 Task: Create a due date automation trigger when advanced on, on the wednesday after a card is due add fields with custom field "Resume" cleared at 11:00 AM.
Action: Mouse moved to (1158, 89)
Screenshot: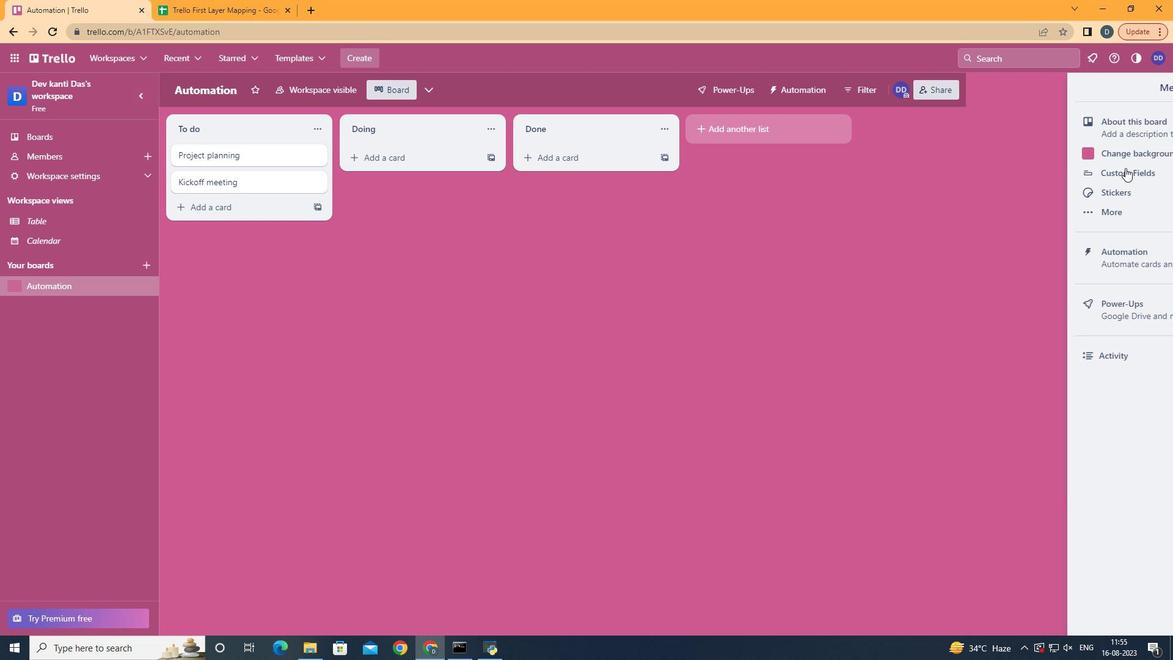 
Action: Mouse pressed left at (1158, 89)
Screenshot: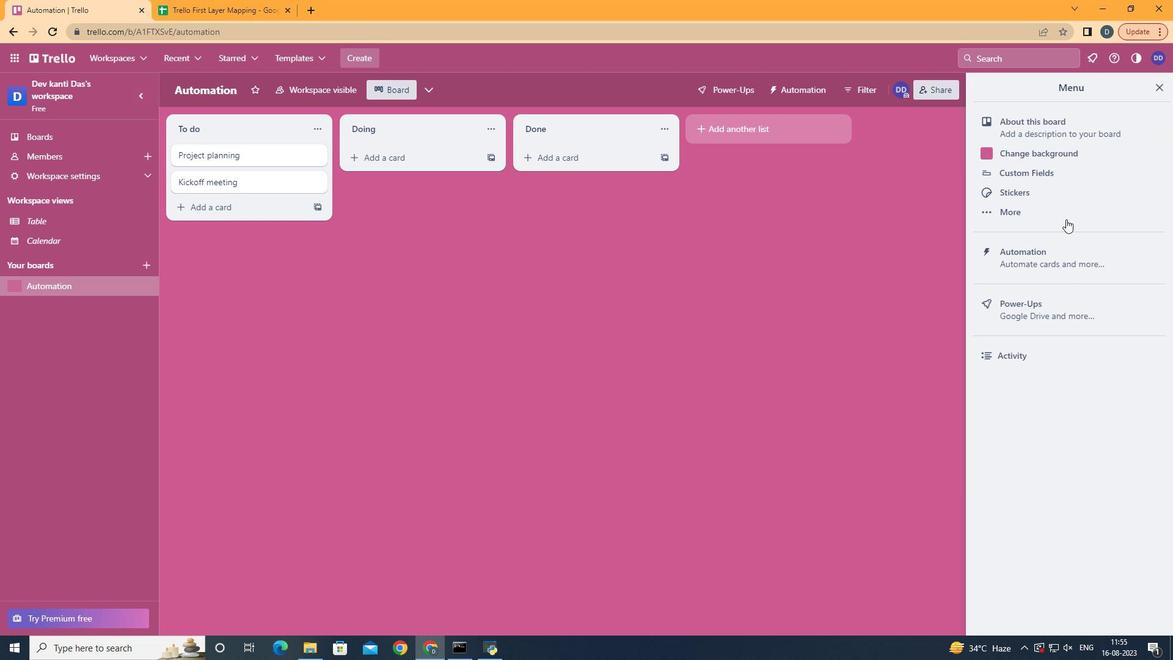 
Action: Mouse moved to (1050, 260)
Screenshot: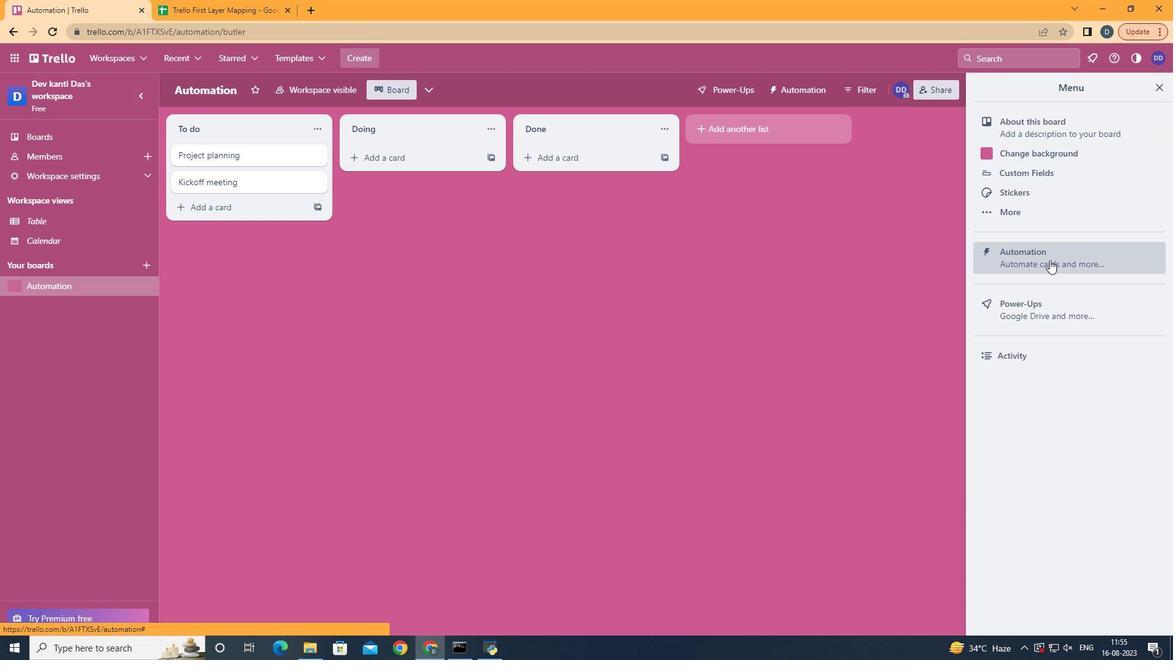 
Action: Mouse pressed left at (1050, 260)
Screenshot: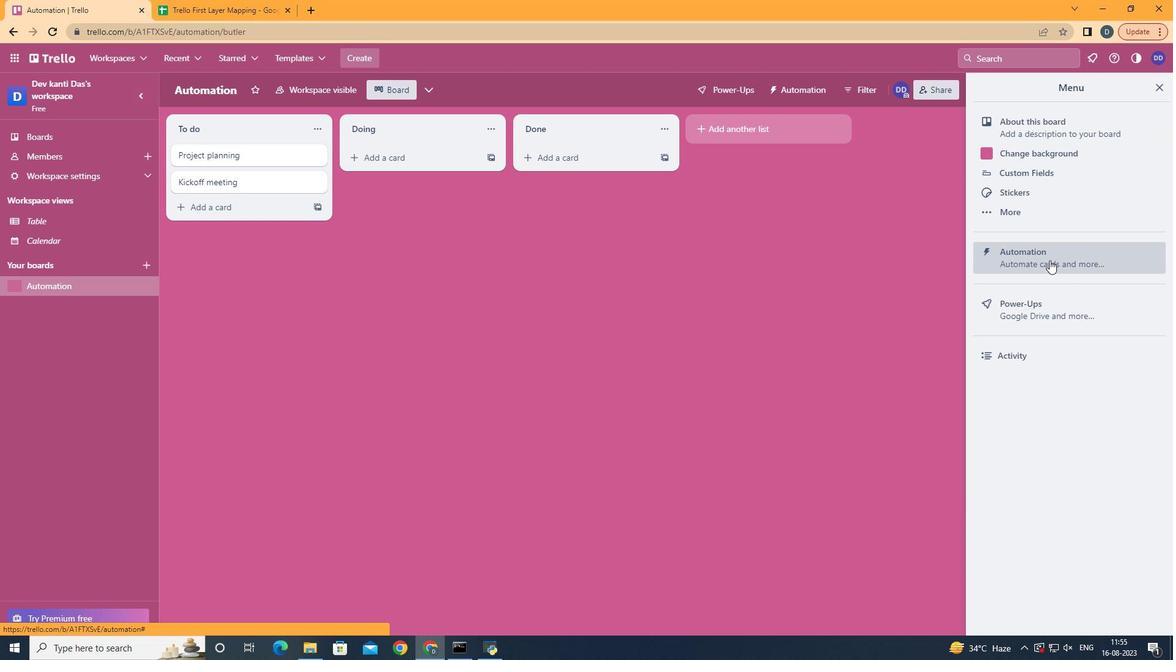 
Action: Mouse moved to (224, 242)
Screenshot: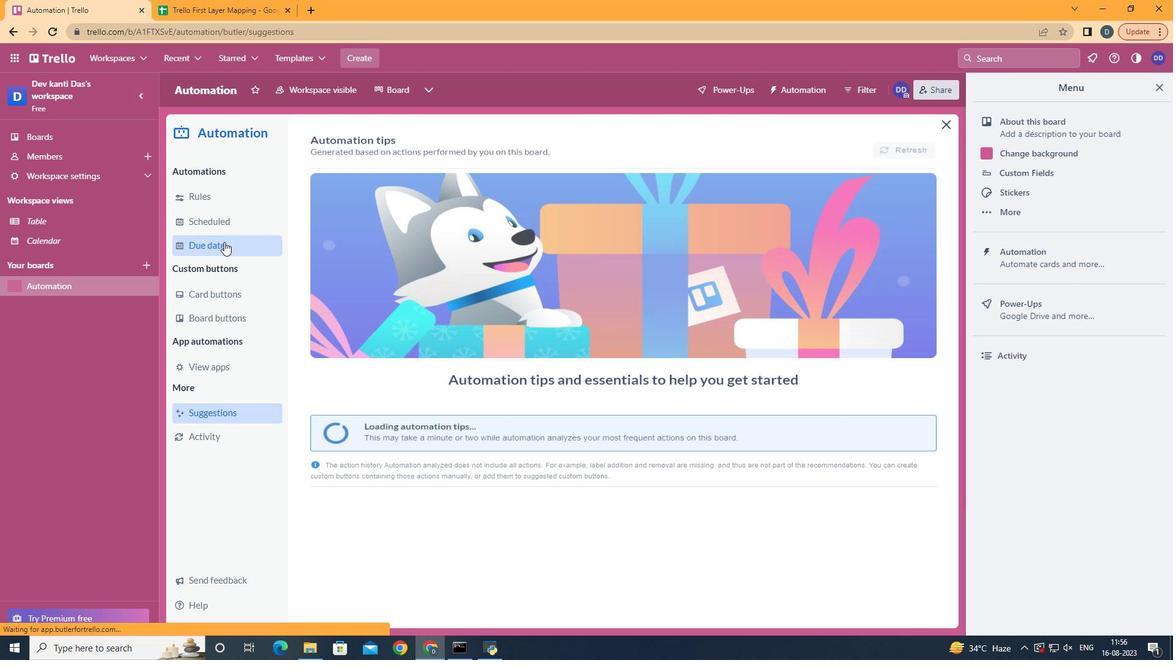 
Action: Mouse pressed left at (224, 242)
Screenshot: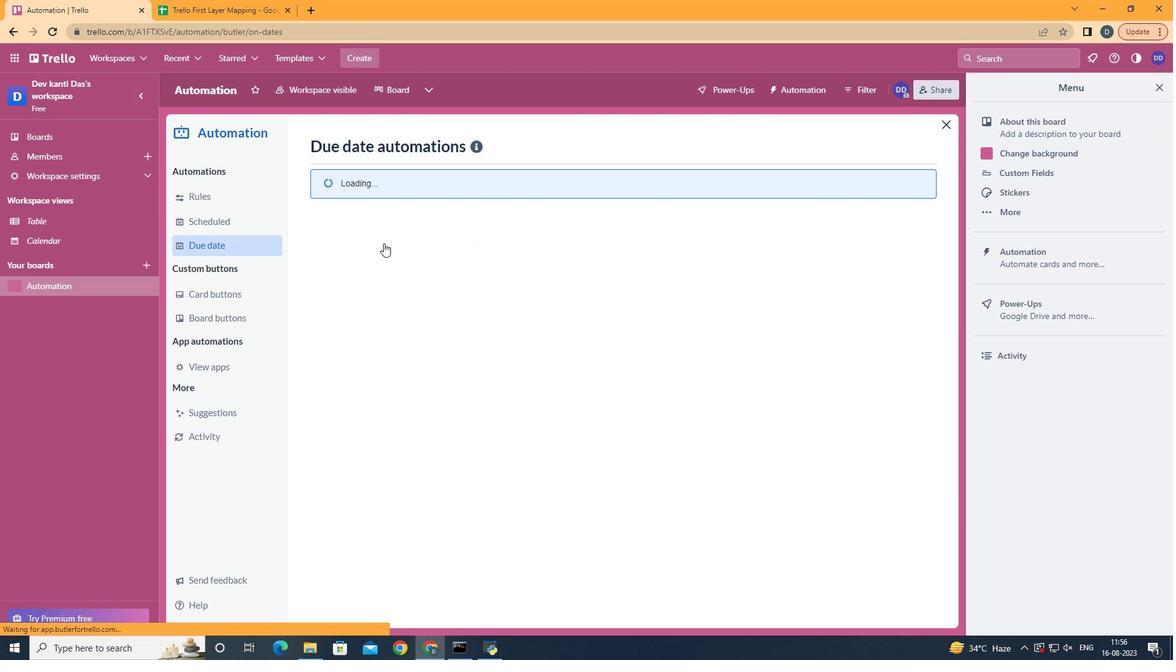 
Action: Mouse moved to (861, 143)
Screenshot: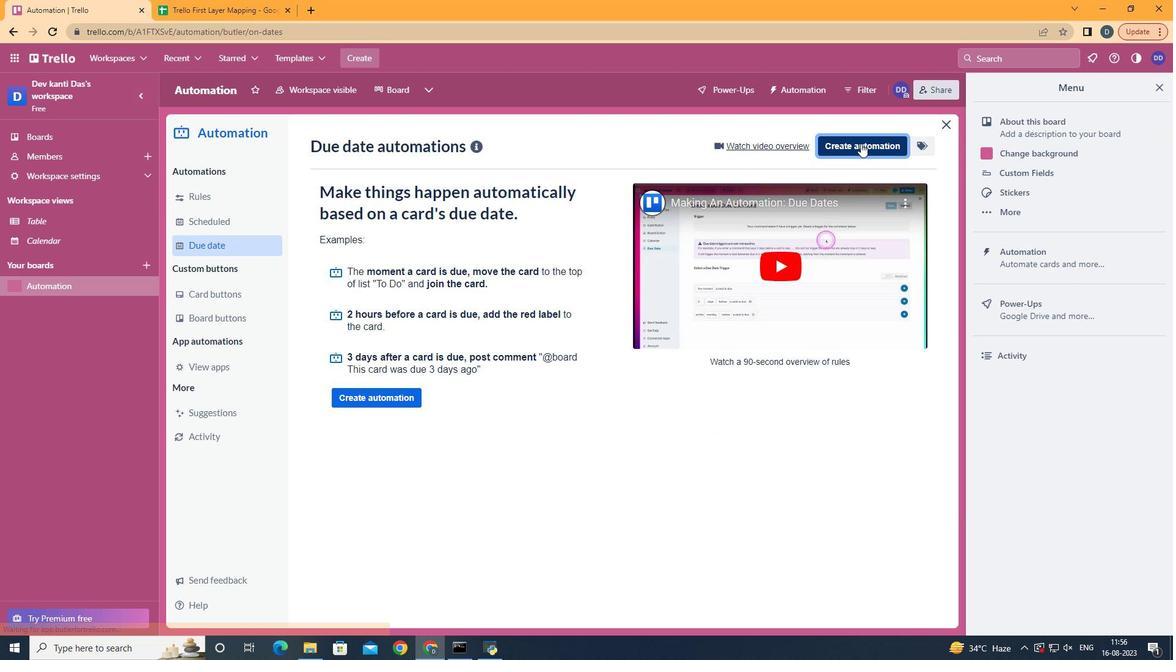 
Action: Mouse pressed left at (861, 143)
Screenshot: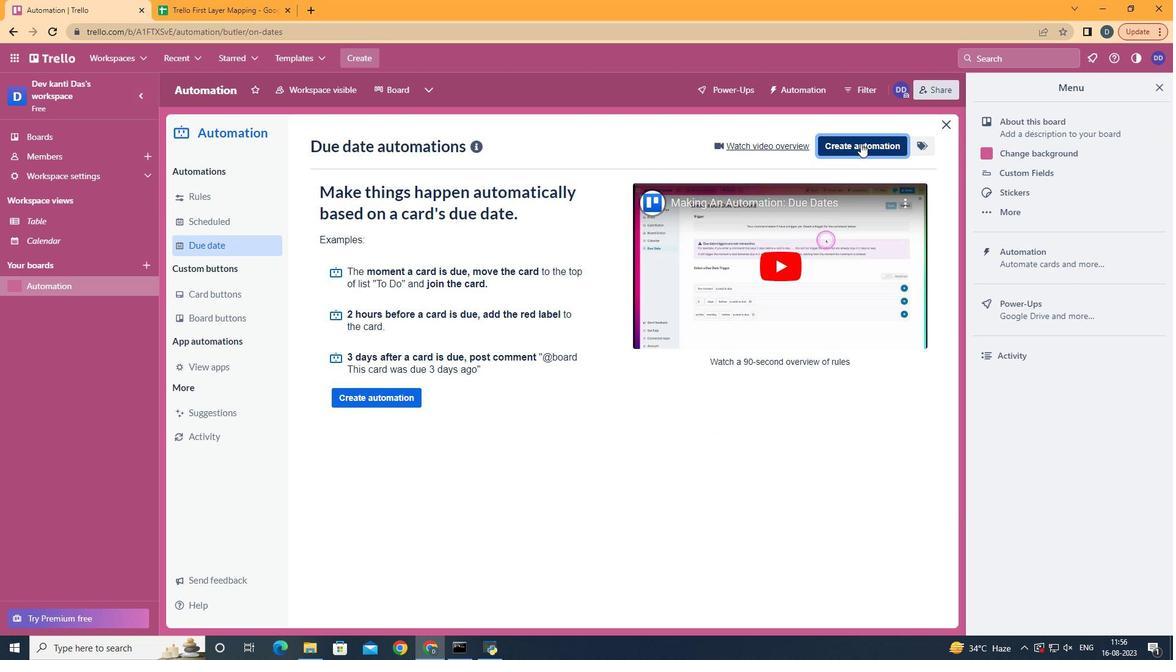 
Action: Mouse moved to (641, 272)
Screenshot: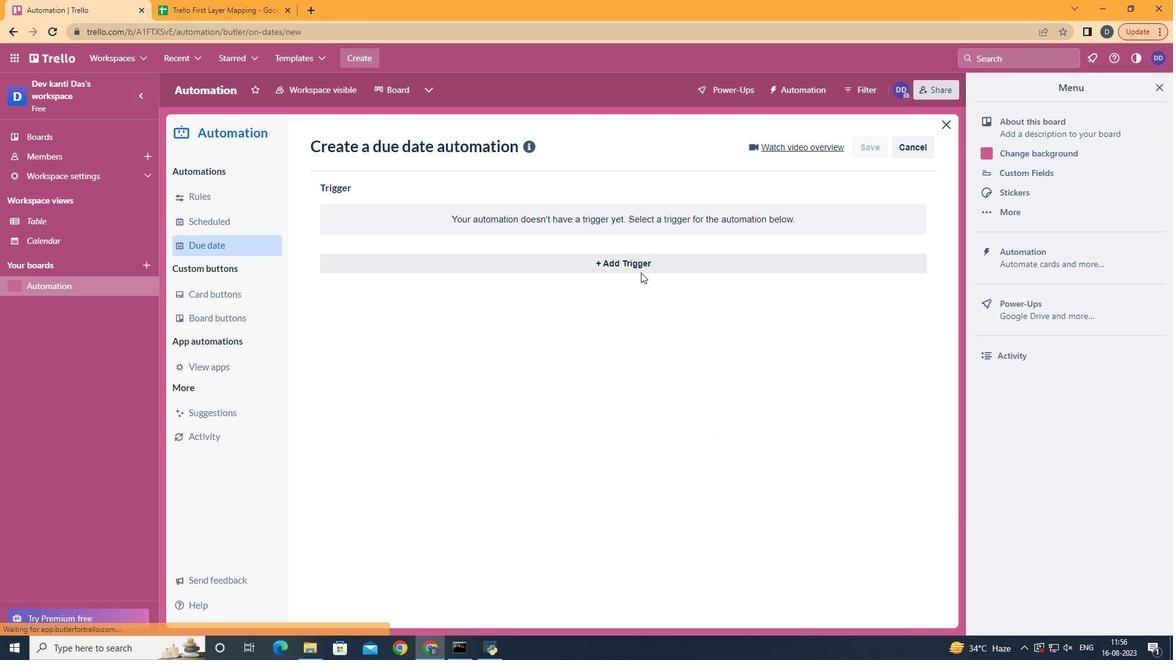 
Action: Mouse pressed left at (641, 272)
Screenshot: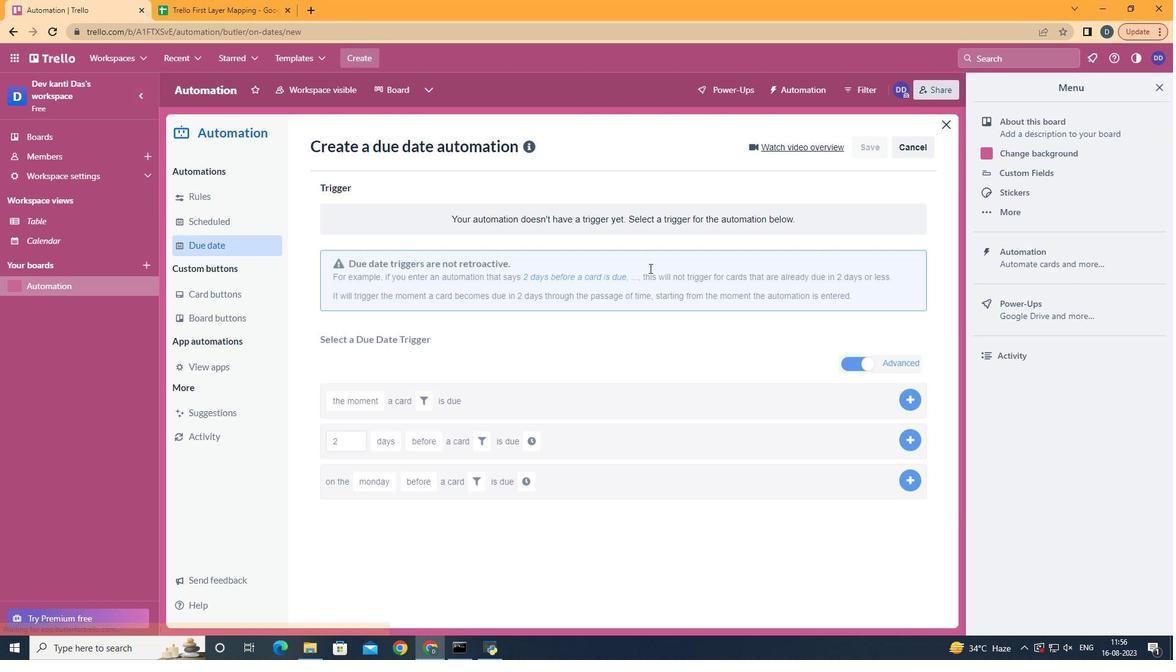 
Action: Mouse moved to (390, 366)
Screenshot: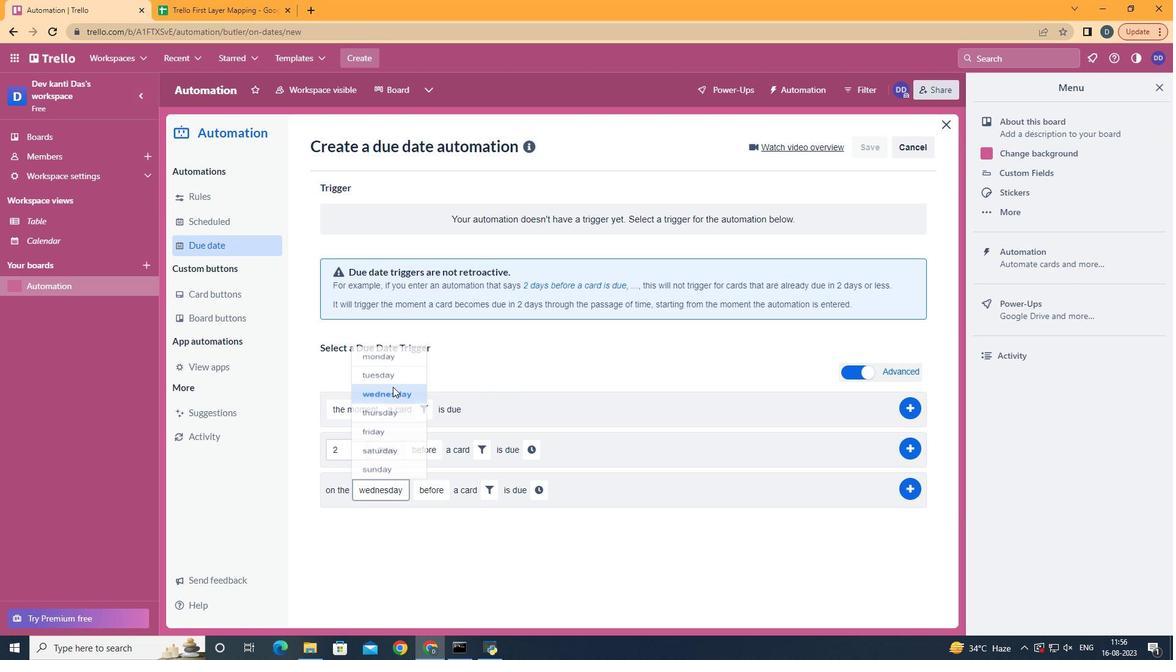 
Action: Mouse pressed left at (390, 366)
Screenshot: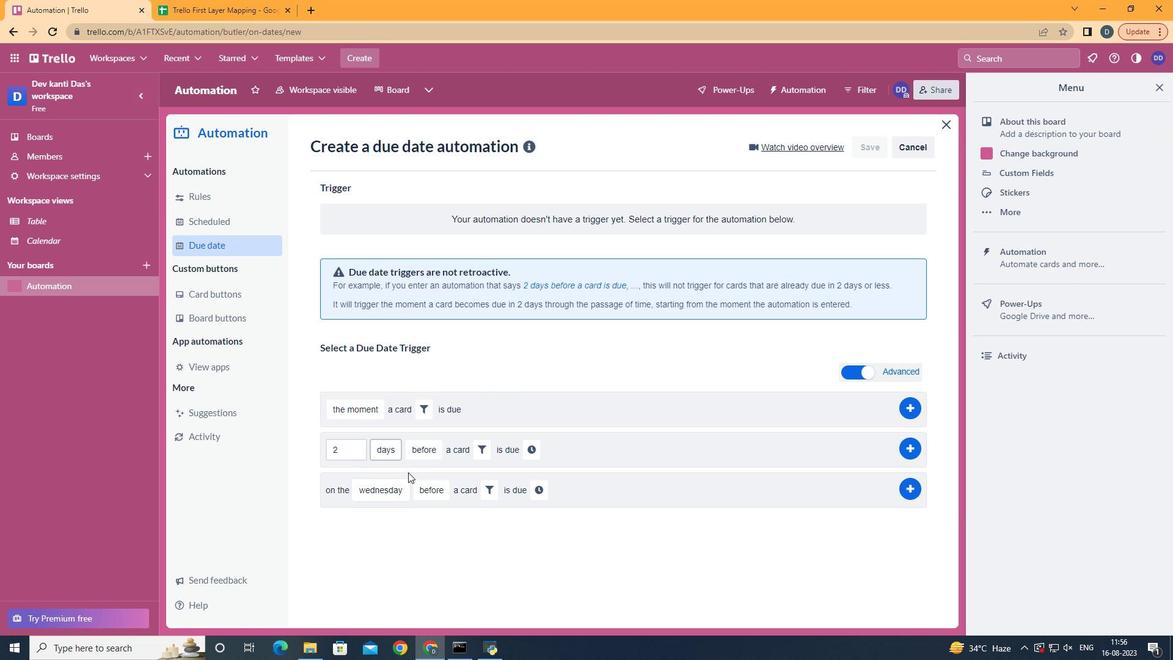 
Action: Mouse moved to (434, 536)
Screenshot: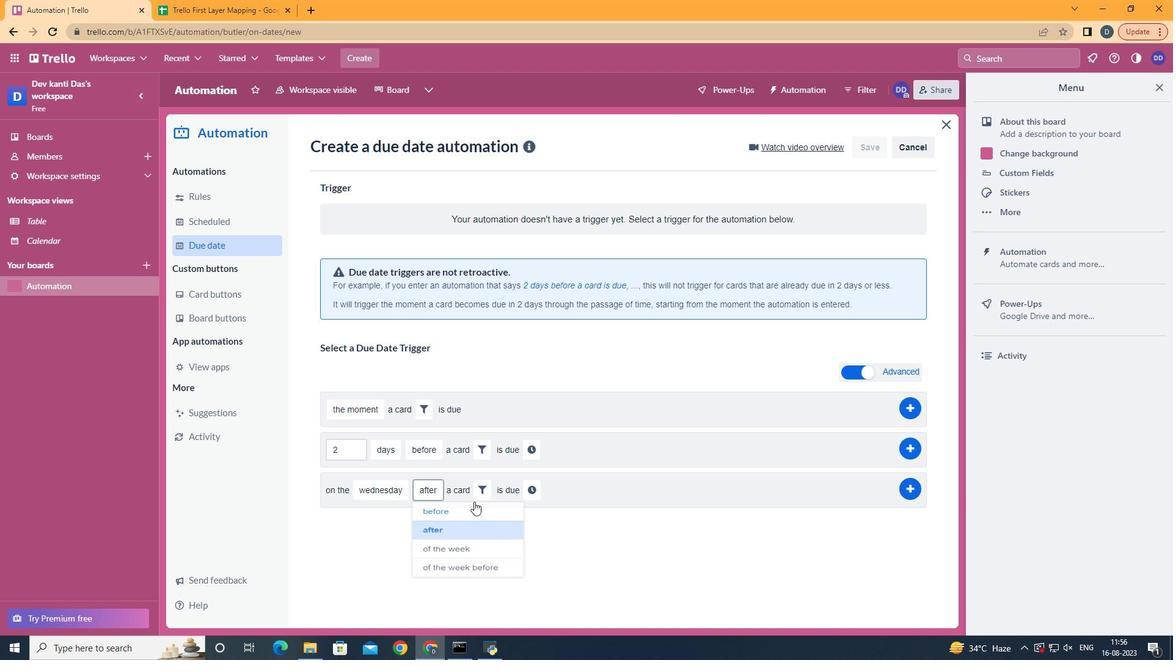 
Action: Mouse pressed left at (434, 536)
Screenshot: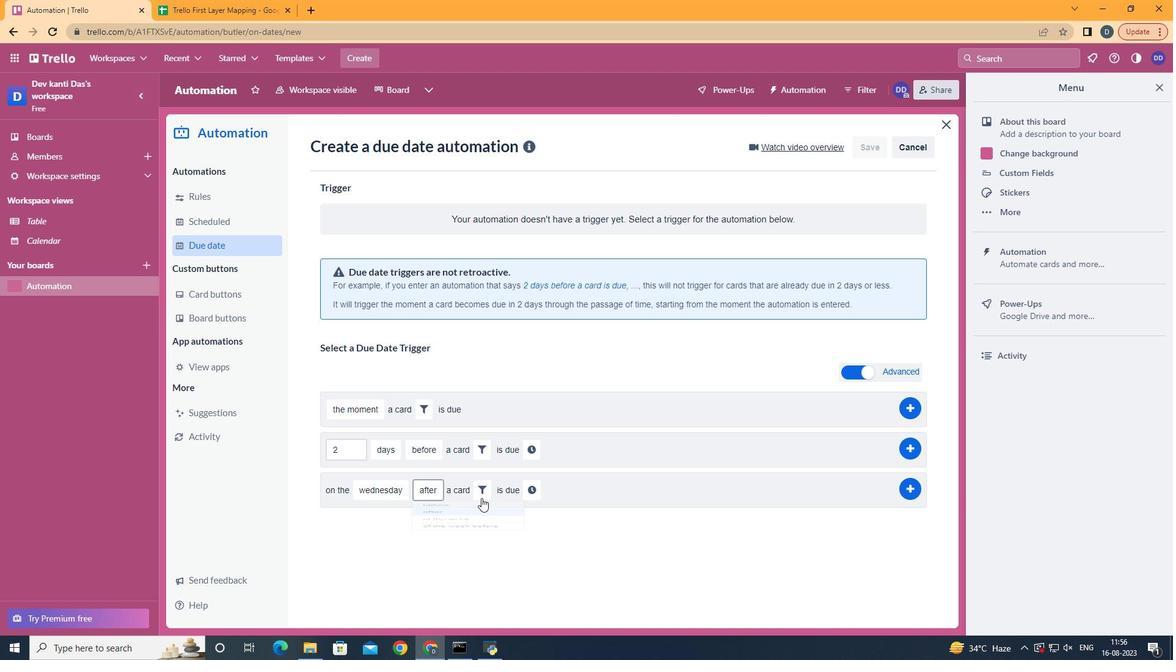 
Action: Mouse moved to (484, 495)
Screenshot: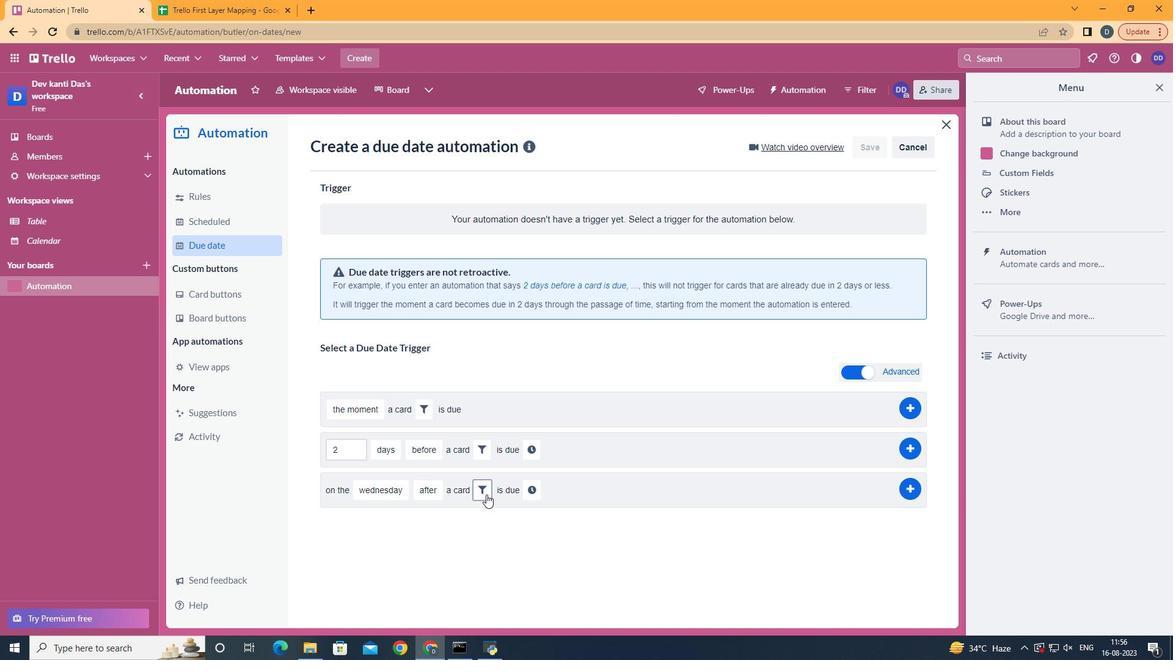 
Action: Mouse pressed left at (484, 495)
Screenshot: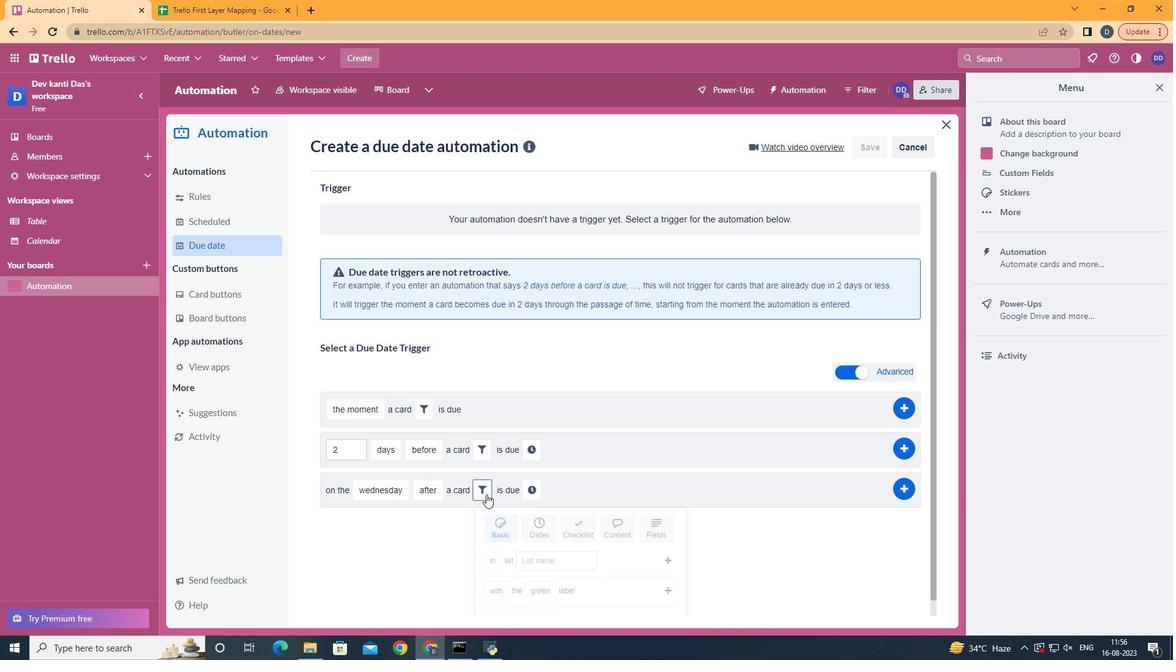
Action: Mouse moved to (680, 536)
Screenshot: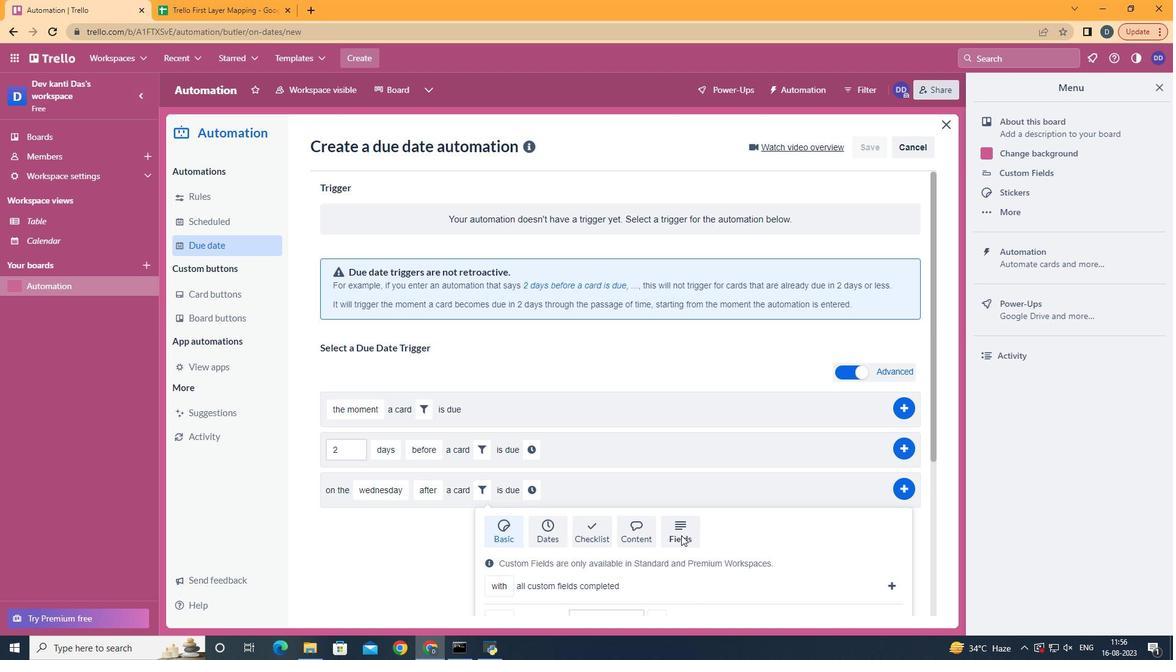 
Action: Mouse pressed left at (680, 536)
Screenshot: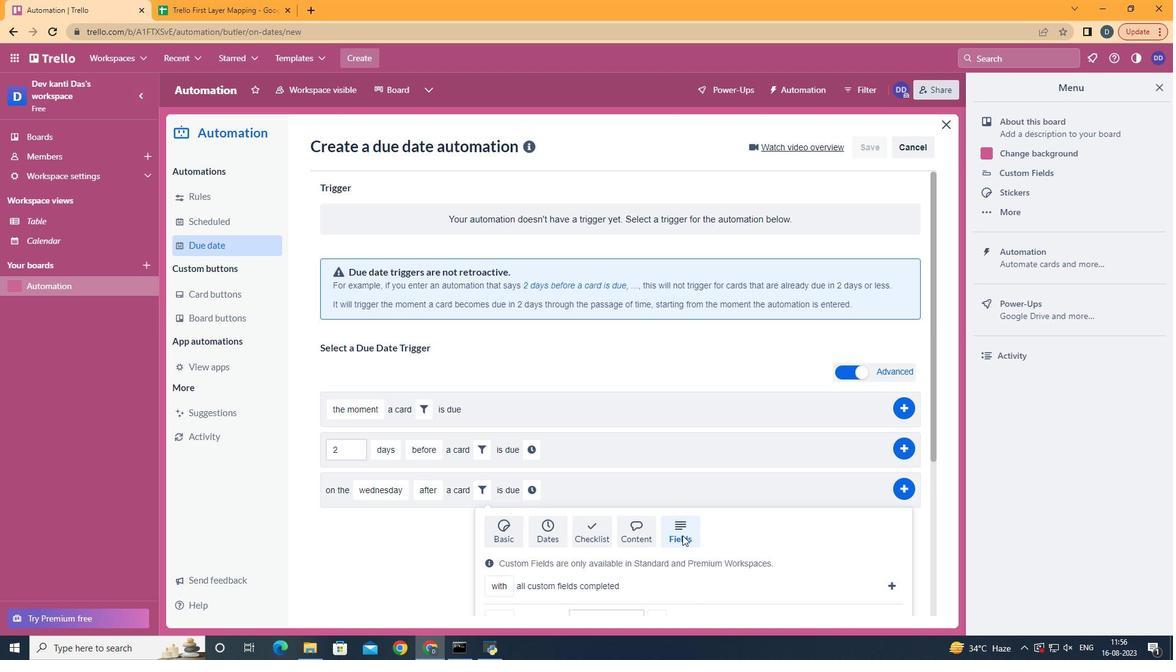 
Action: Mouse moved to (682, 535)
Screenshot: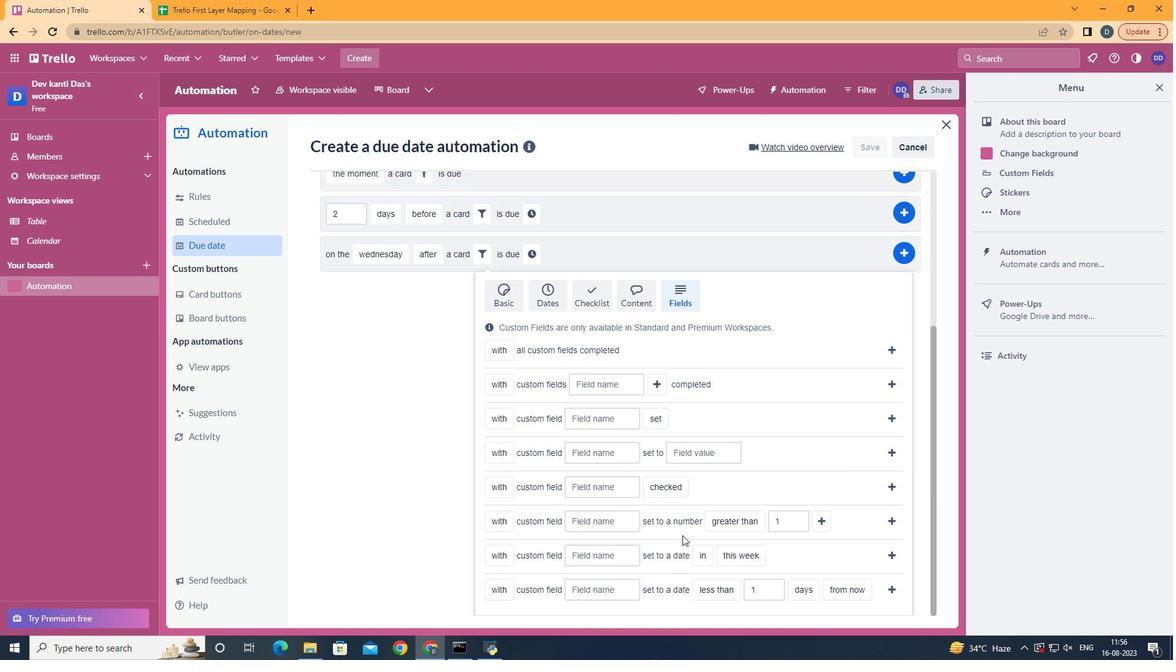
Action: Mouse scrolled (682, 534) with delta (0, 0)
Screenshot: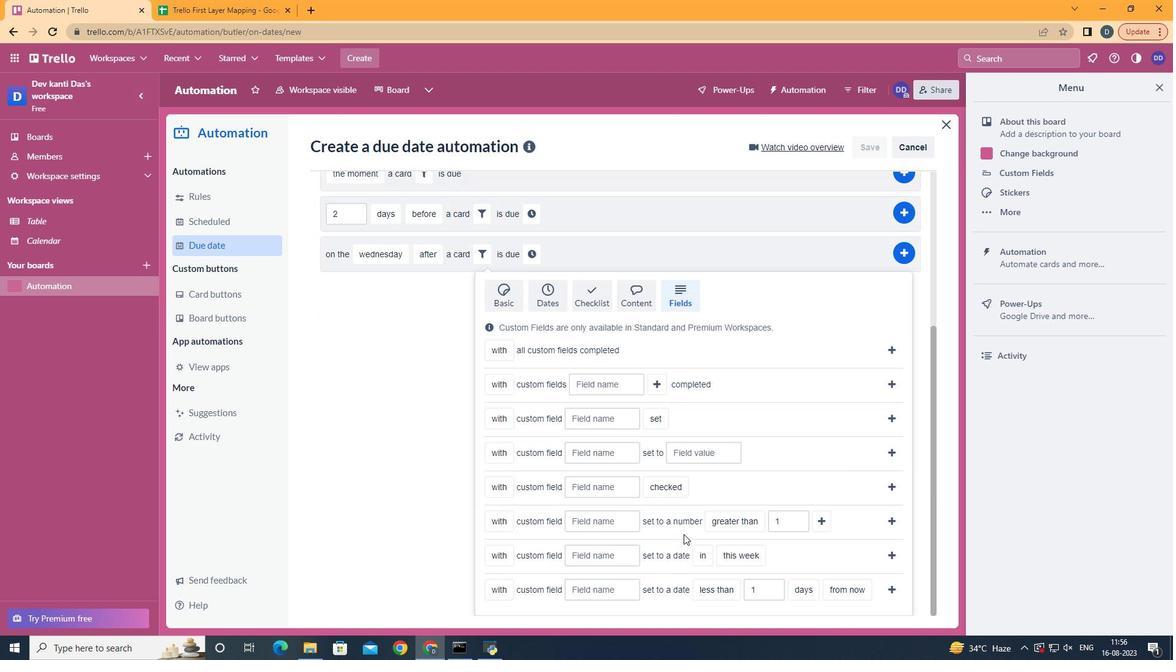 
Action: Mouse scrolled (682, 534) with delta (0, 0)
Screenshot: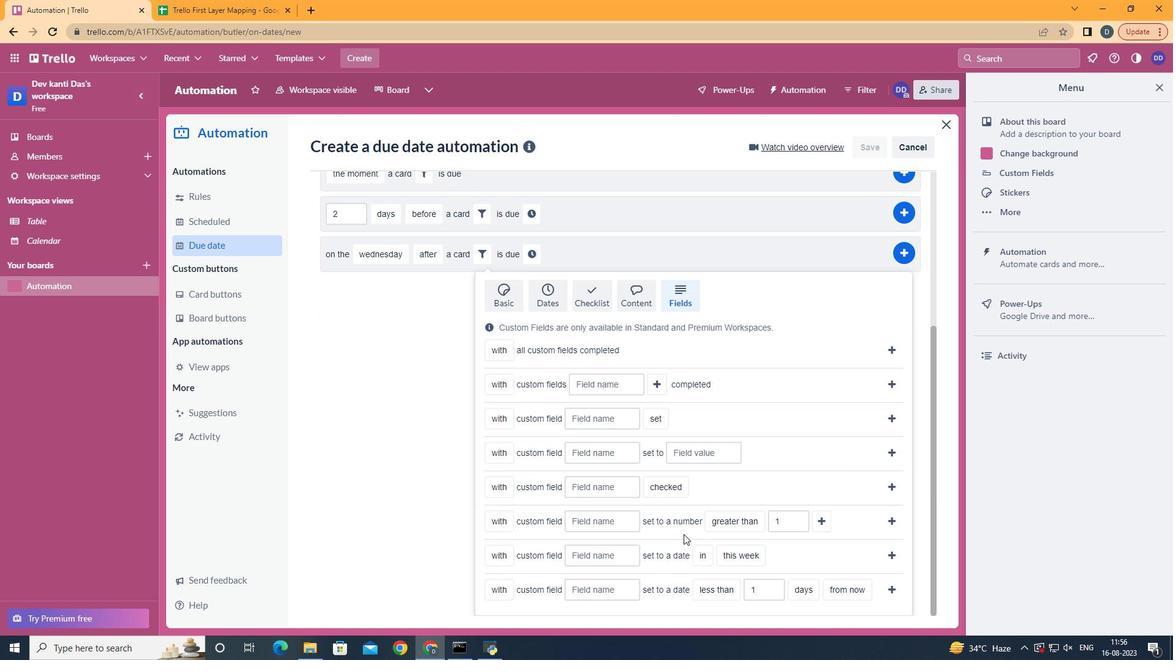 
Action: Mouse scrolled (682, 534) with delta (0, -1)
Screenshot: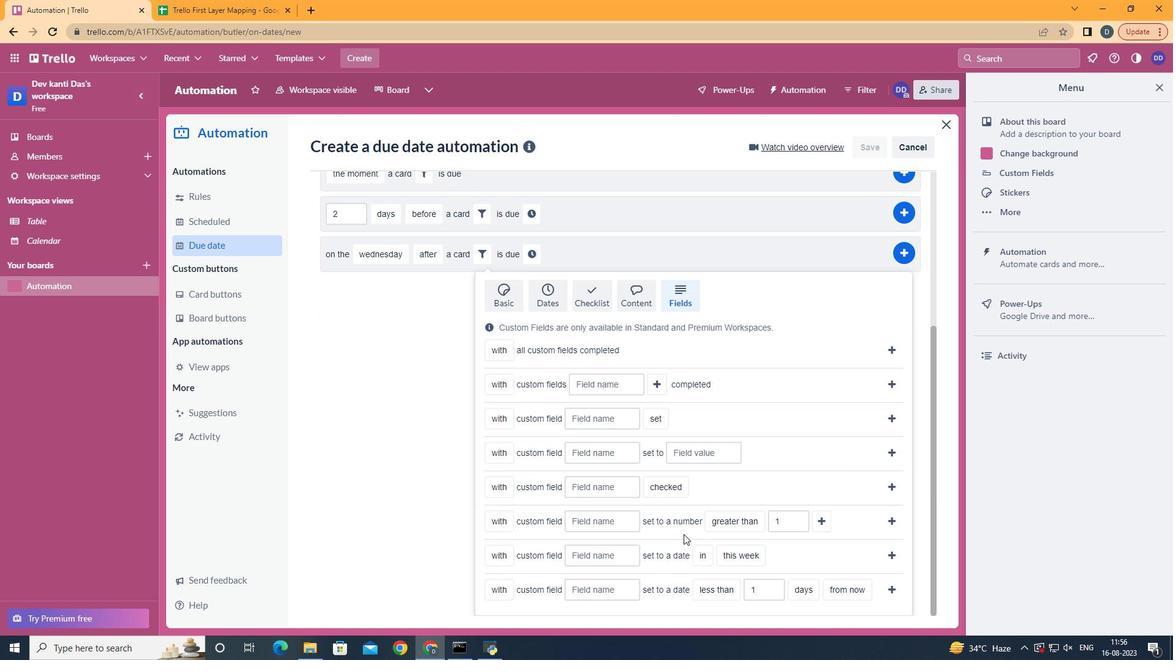 
Action: Mouse scrolled (682, 534) with delta (0, 0)
Screenshot: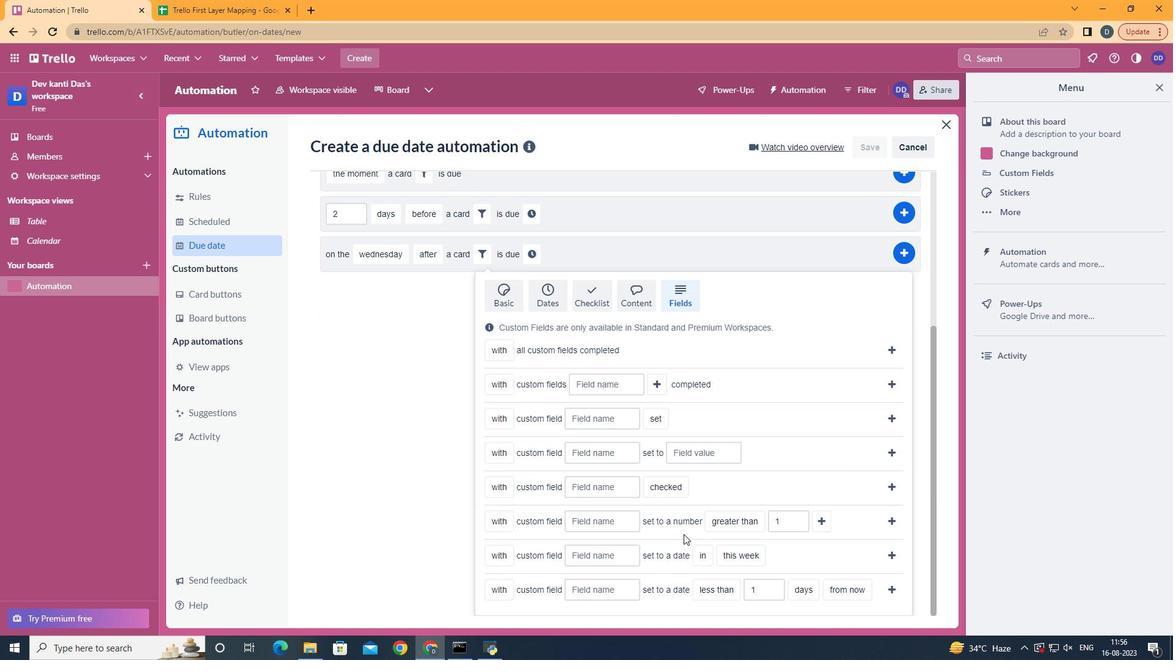 
Action: Mouse scrolled (682, 534) with delta (0, 0)
Screenshot: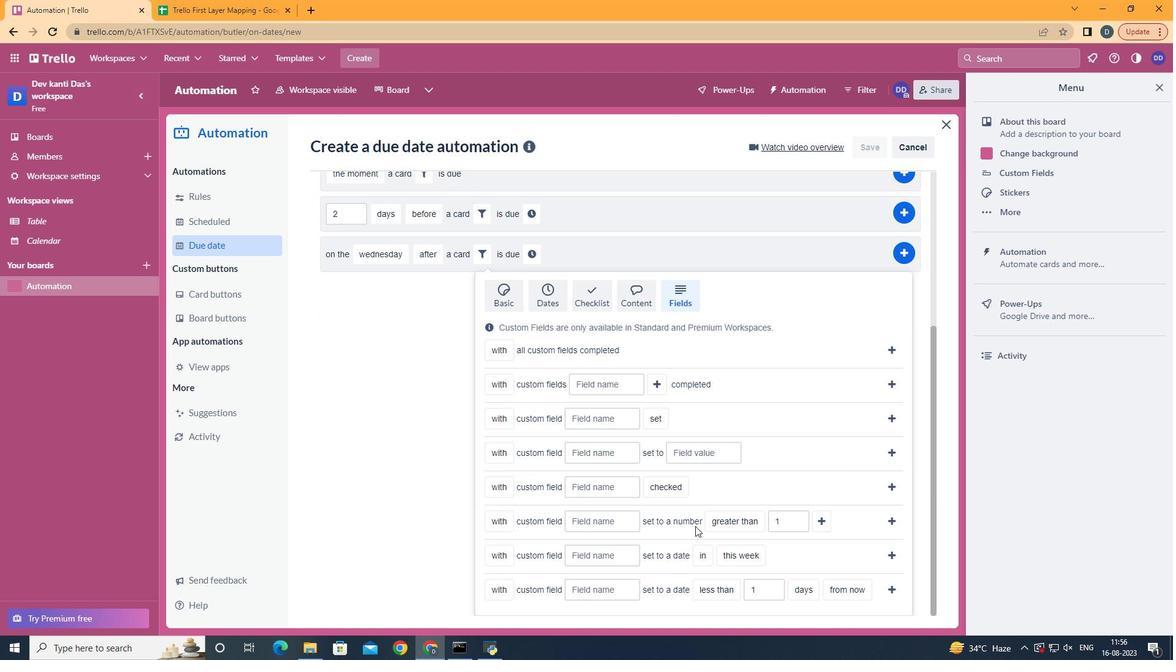 
Action: Mouse moved to (581, 420)
Screenshot: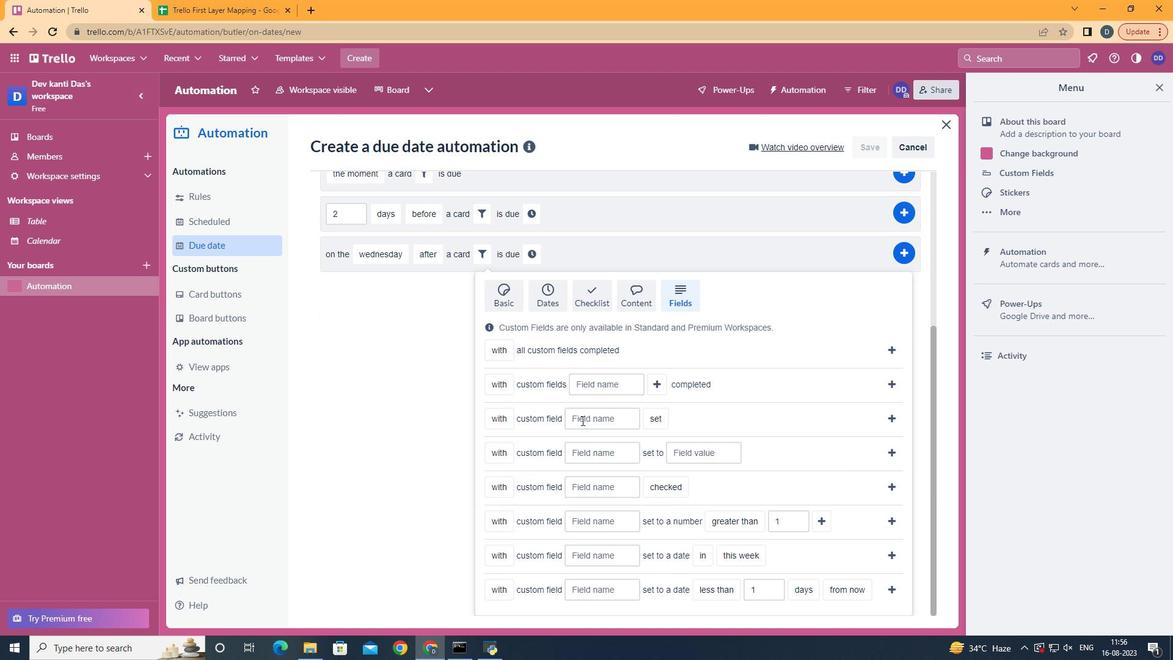 
Action: Mouse pressed left at (581, 420)
Screenshot: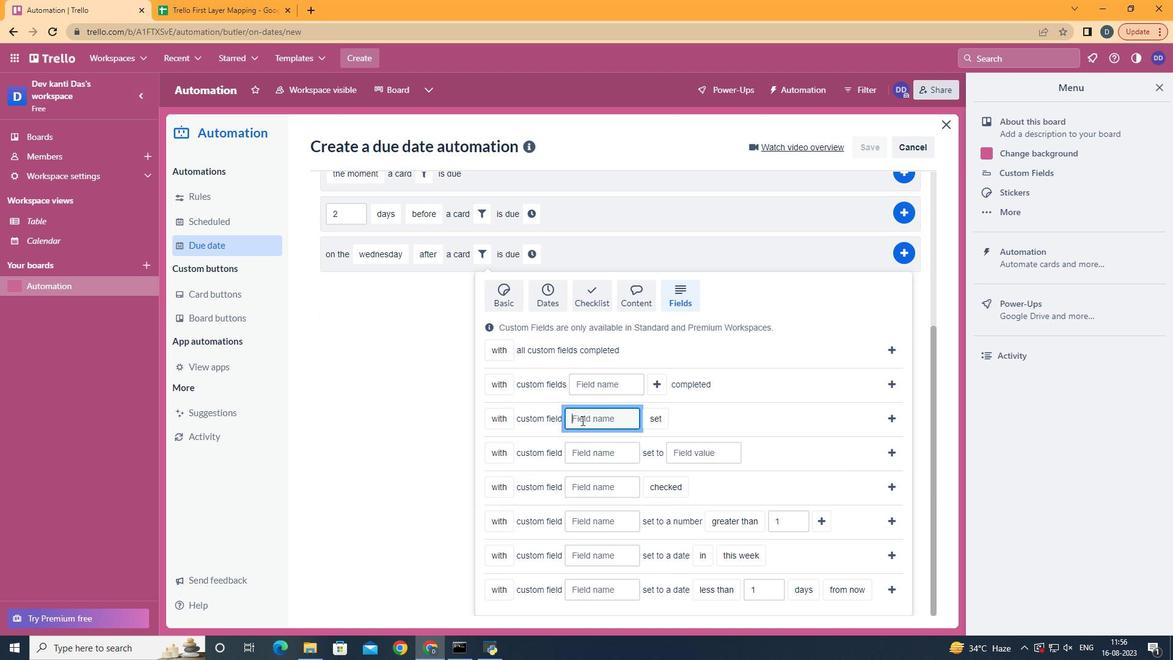 
Action: Key pressed <Key.shift>Resume
Screenshot: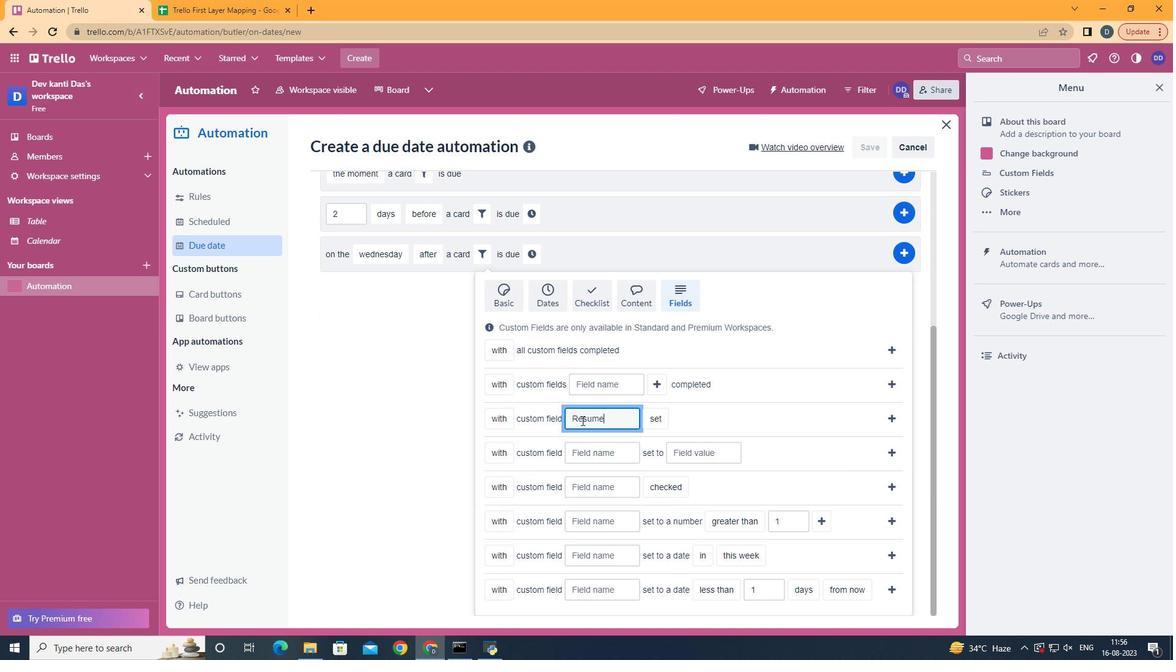 
Action: Mouse moved to (663, 467)
Screenshot: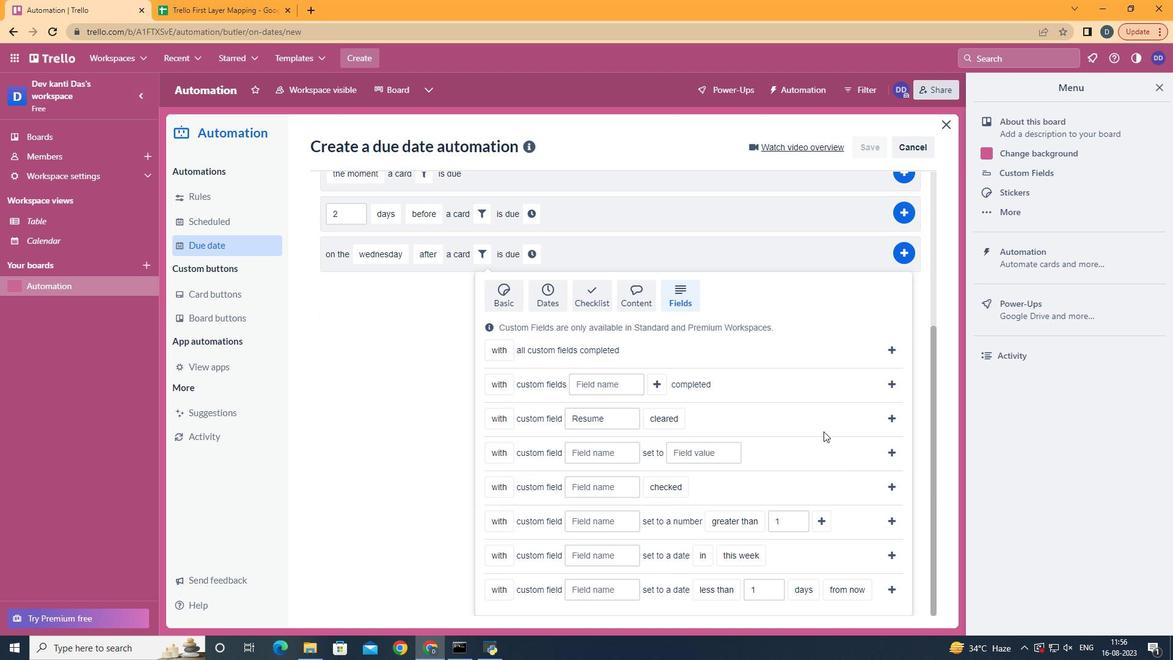 
Action: Mouse pressed left at (663, 466)
Screenshot: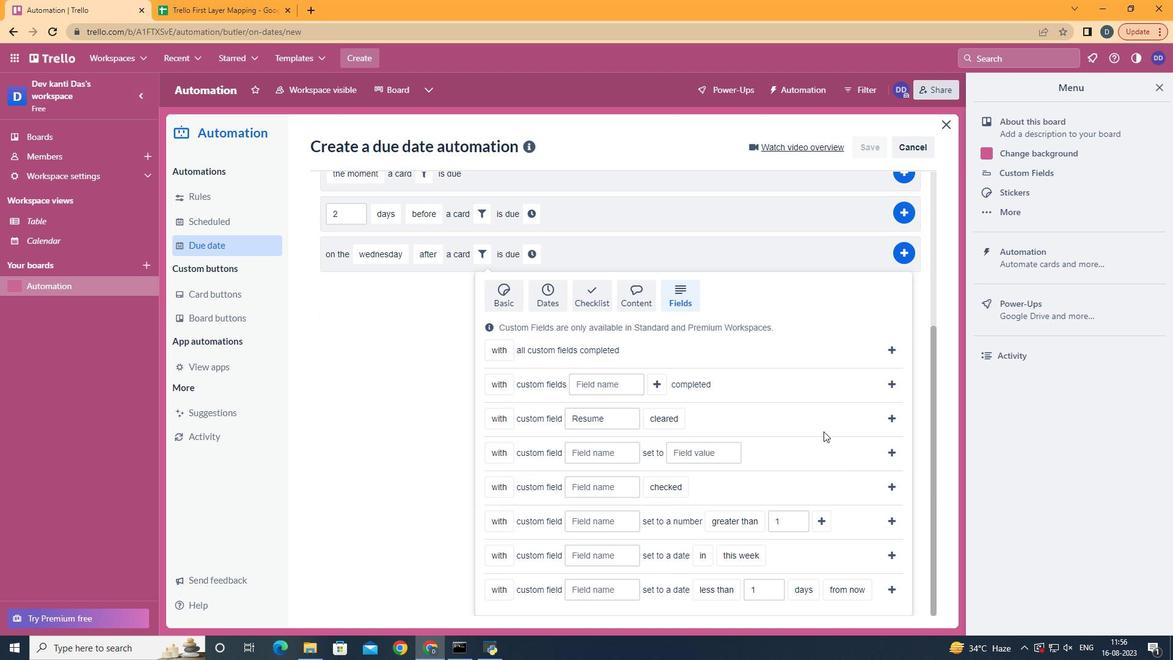 
Action: Mouse moved to (901, 415)
Screenshot: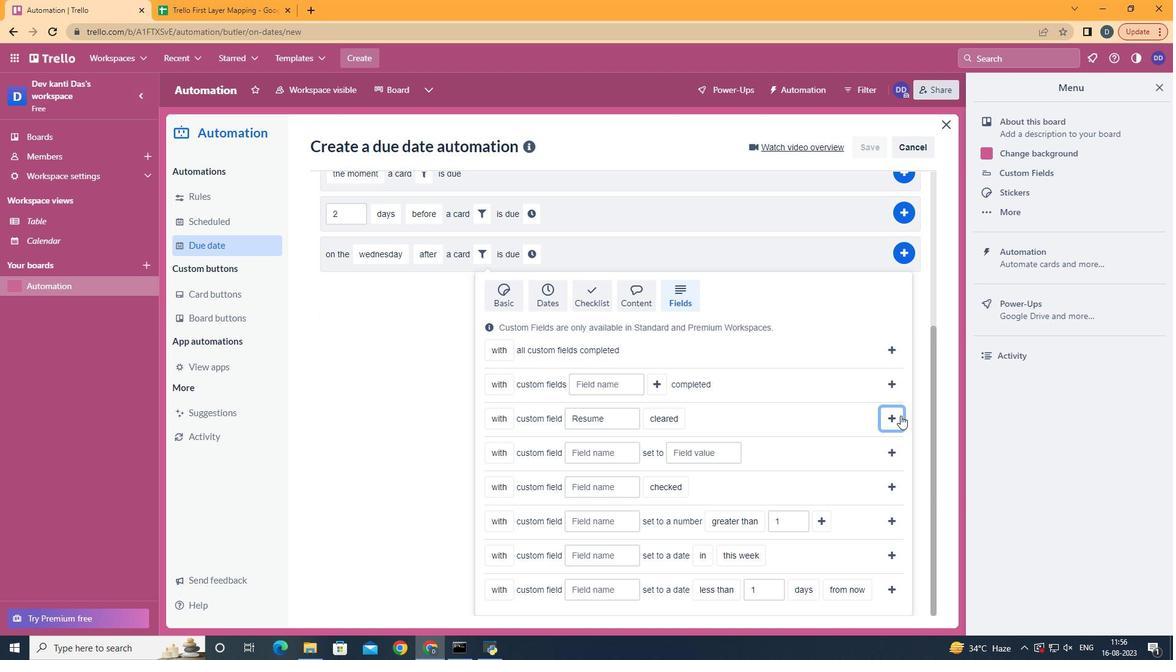 
Action: Mouse pressed left at (901, 415)
Screenshot: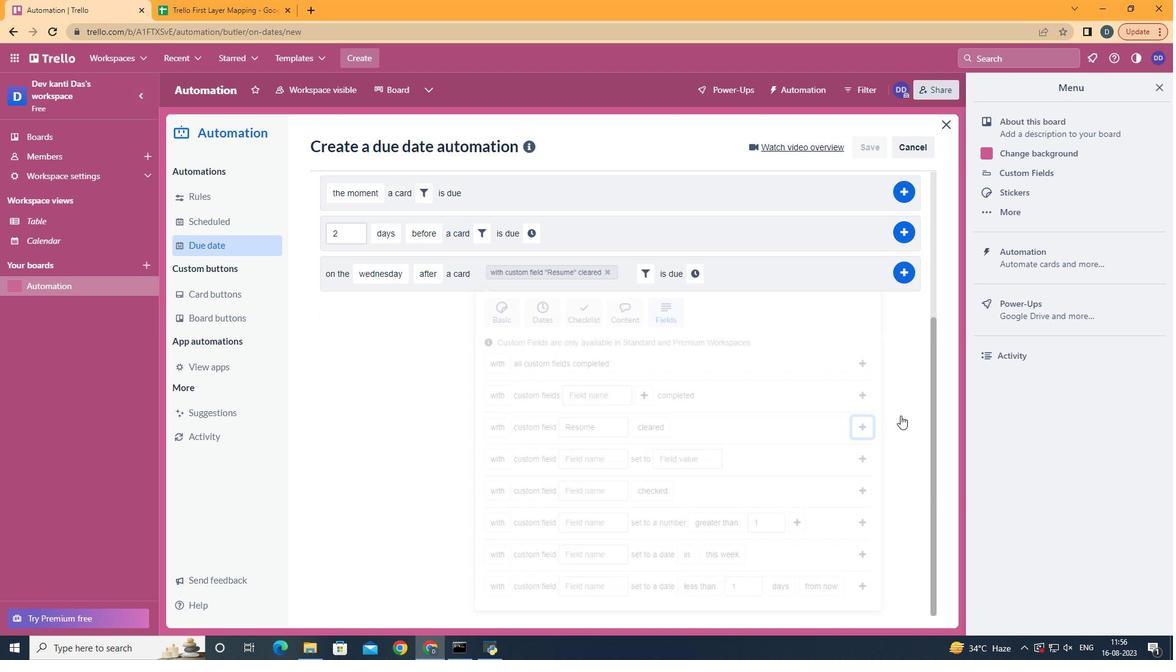 
Action: Mouse moved to (698, 495)
Screenshot: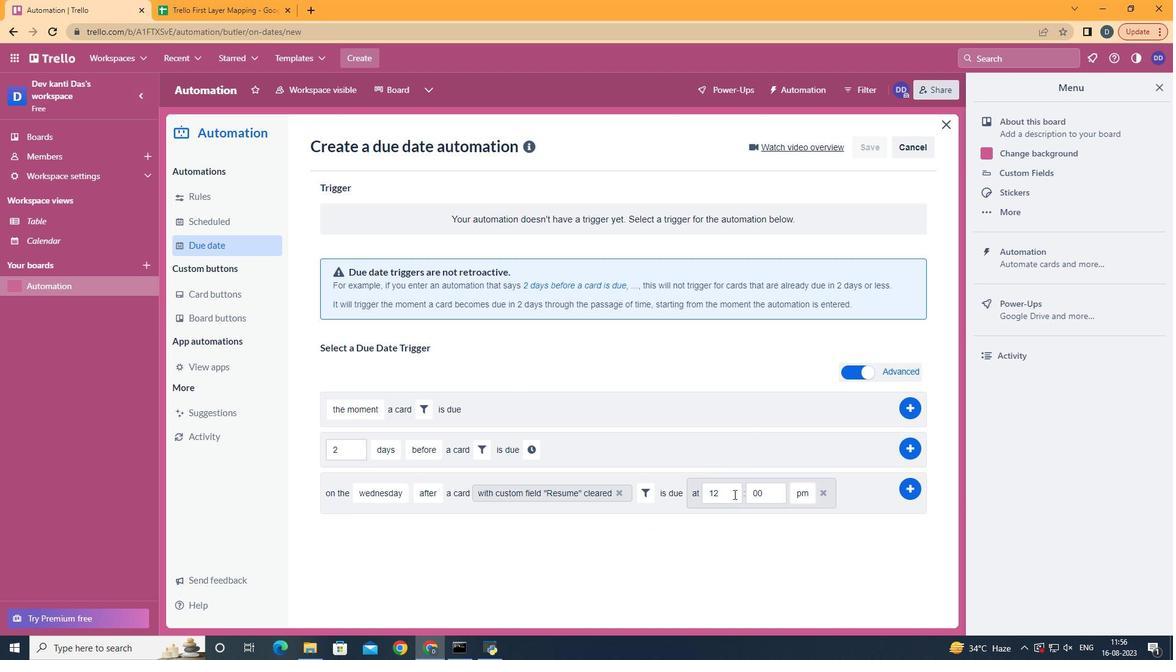 
Action: Mouse pressed left at (698, 495)
Screenshot: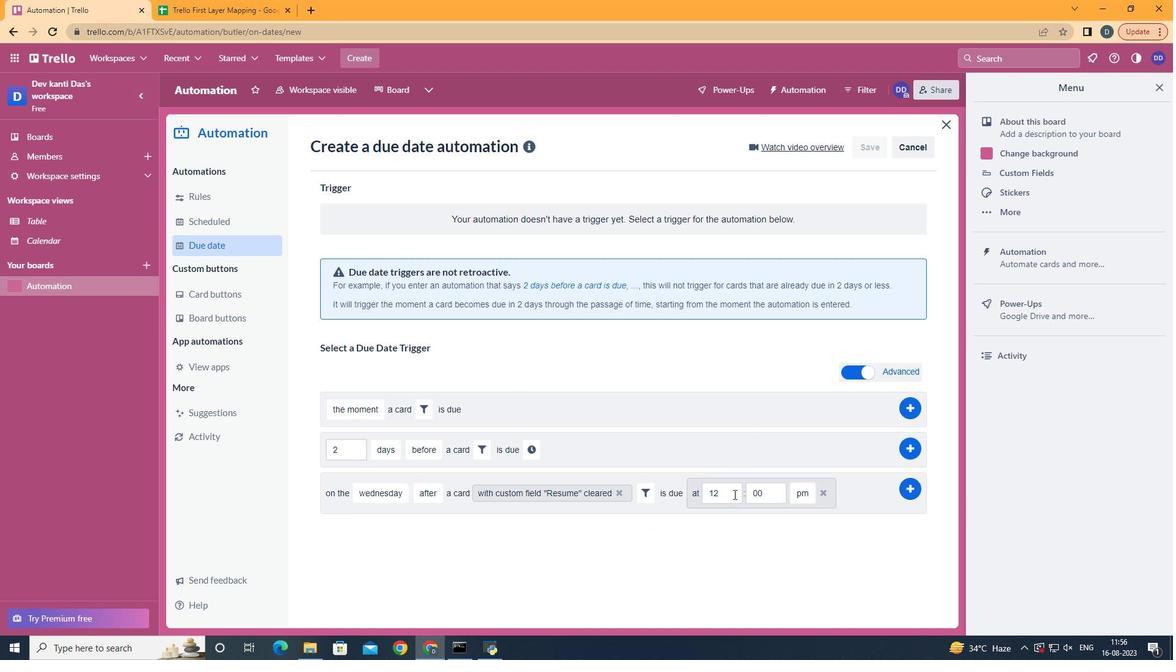 
Action: Mouse moved to (734, 494)
Screenshot: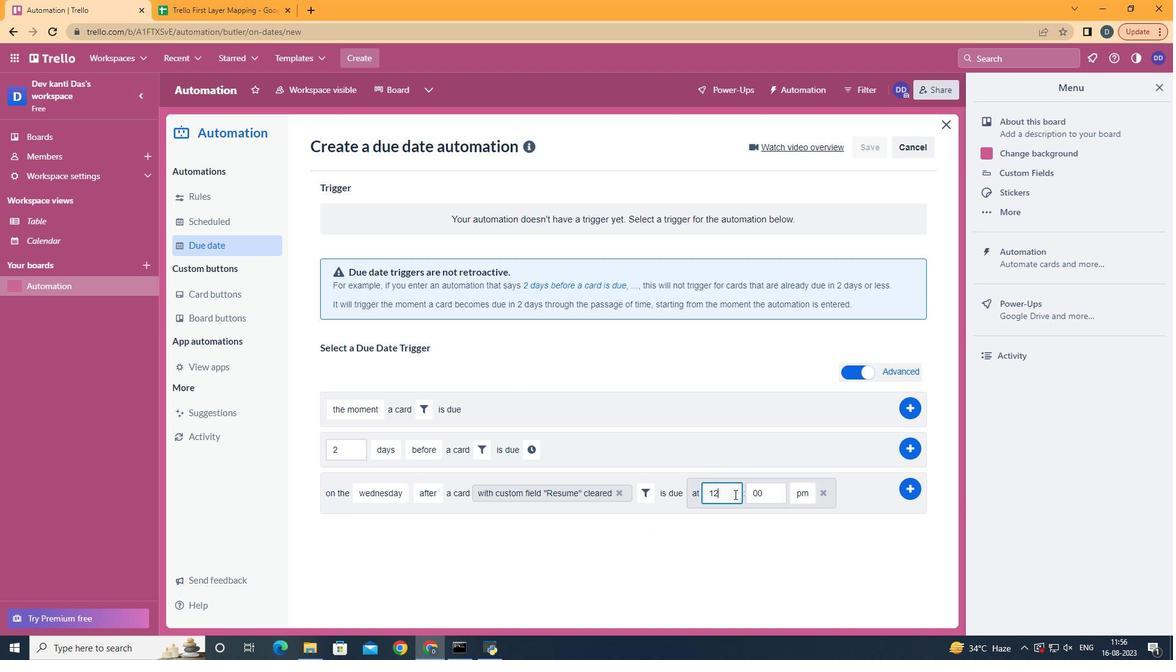 
Action: Mouse pressed left at (734, 494)
Screenshot: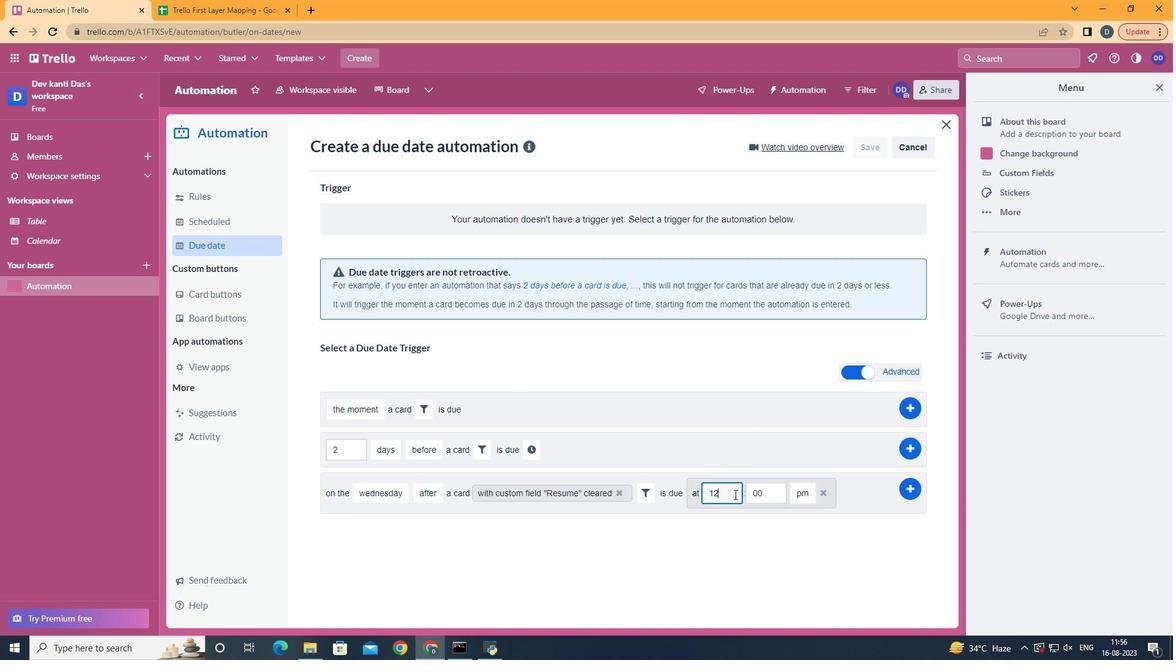 
Action: Mouse moved to (729, 495)
Screenshot: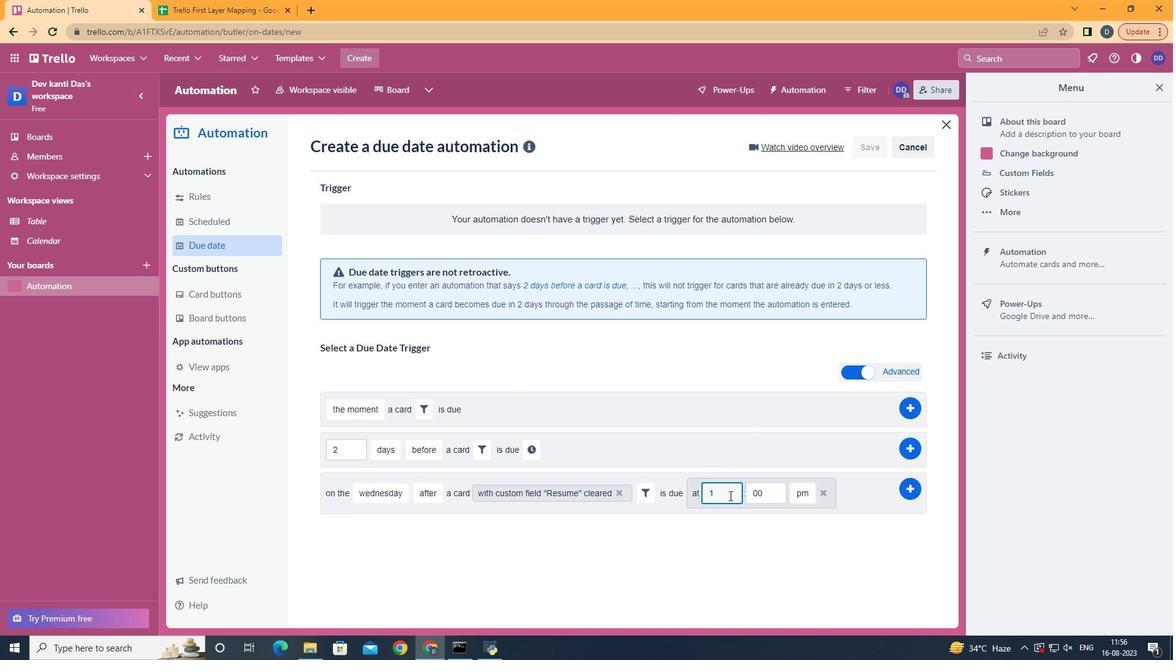 
Action: Key pressed <Key.backspace>1
Screenshot: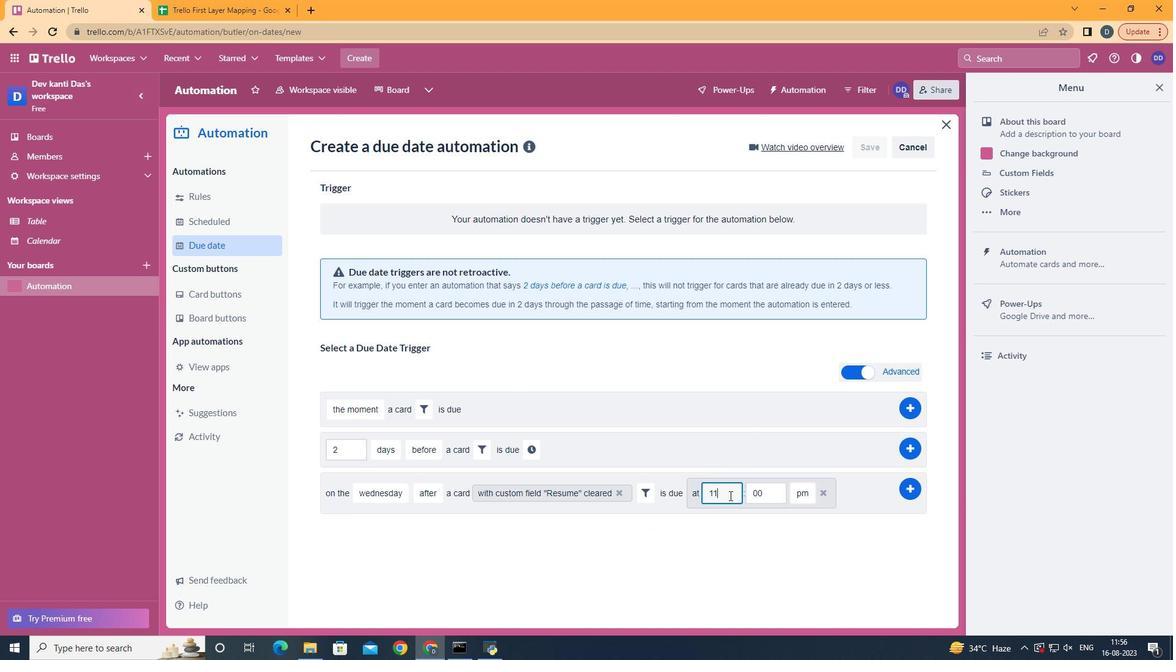 
Action: Mouse moved to (813, 518)
Screenshot: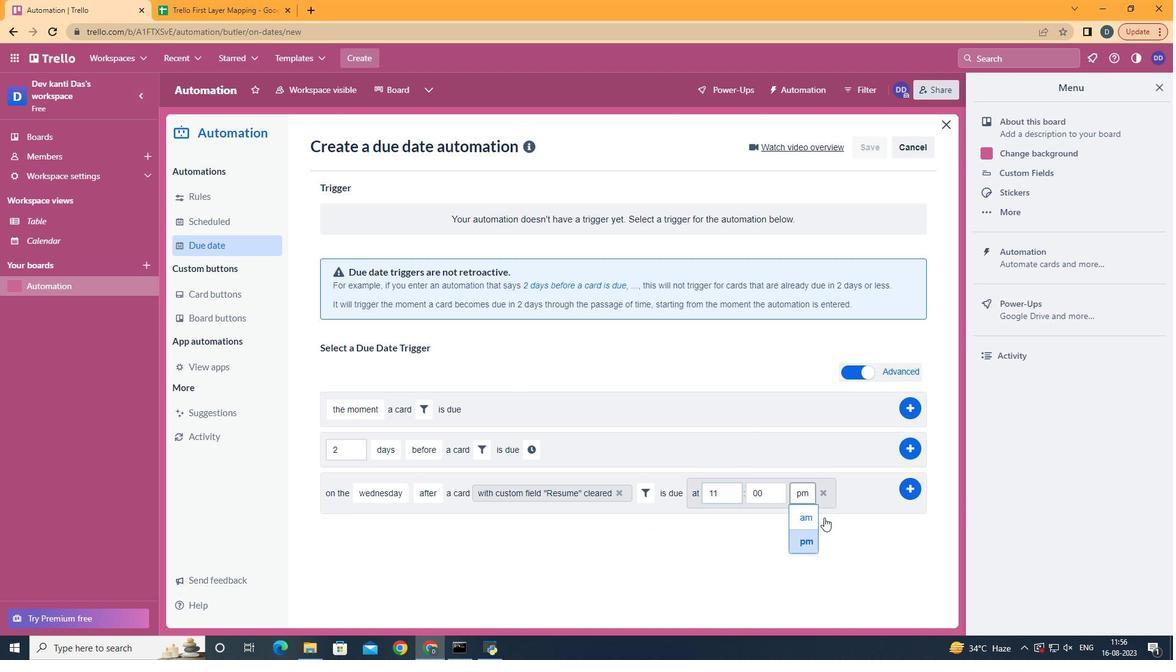 
Action: Mouse pressed left at (813, 518)
Screenshot: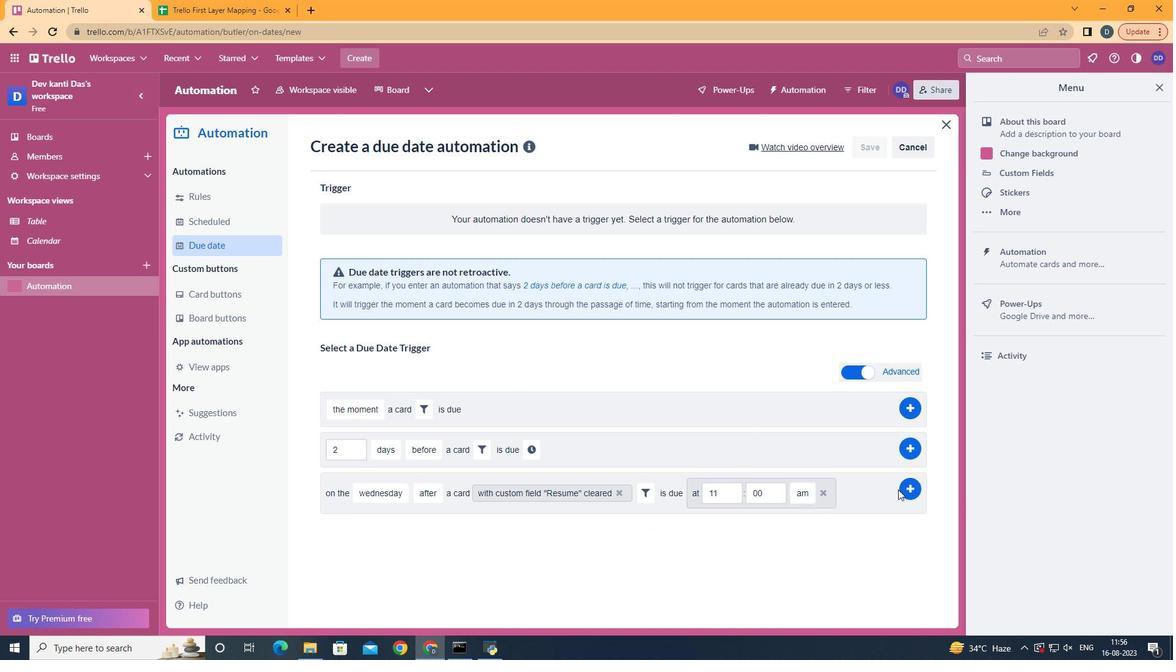 
Action: Mouse moved to (898, 489)
Screenshot: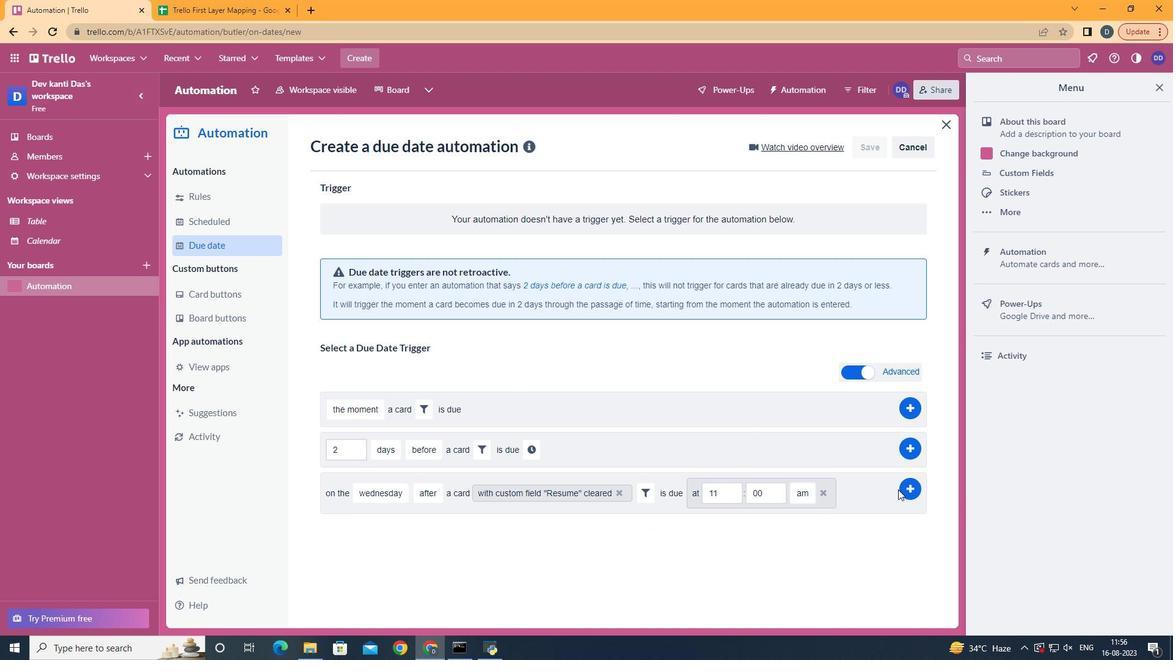 
Action: Mouse pressed left at (898, 489)
Screenshot: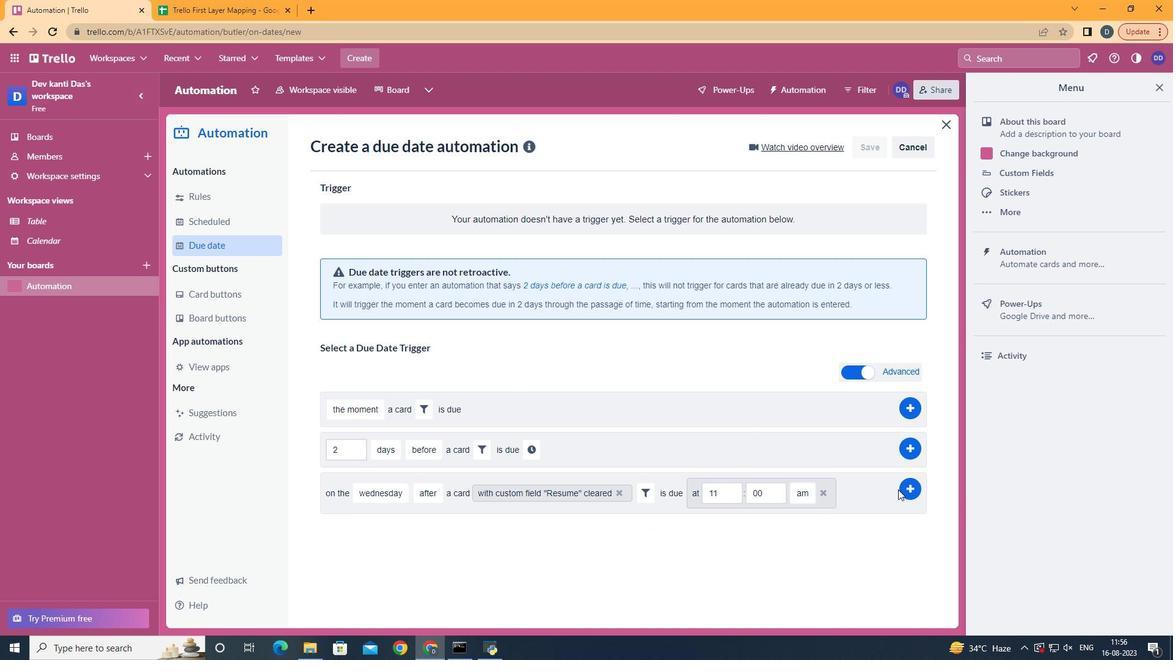
Action: Mouse moved to (903, 489)
Screenshot: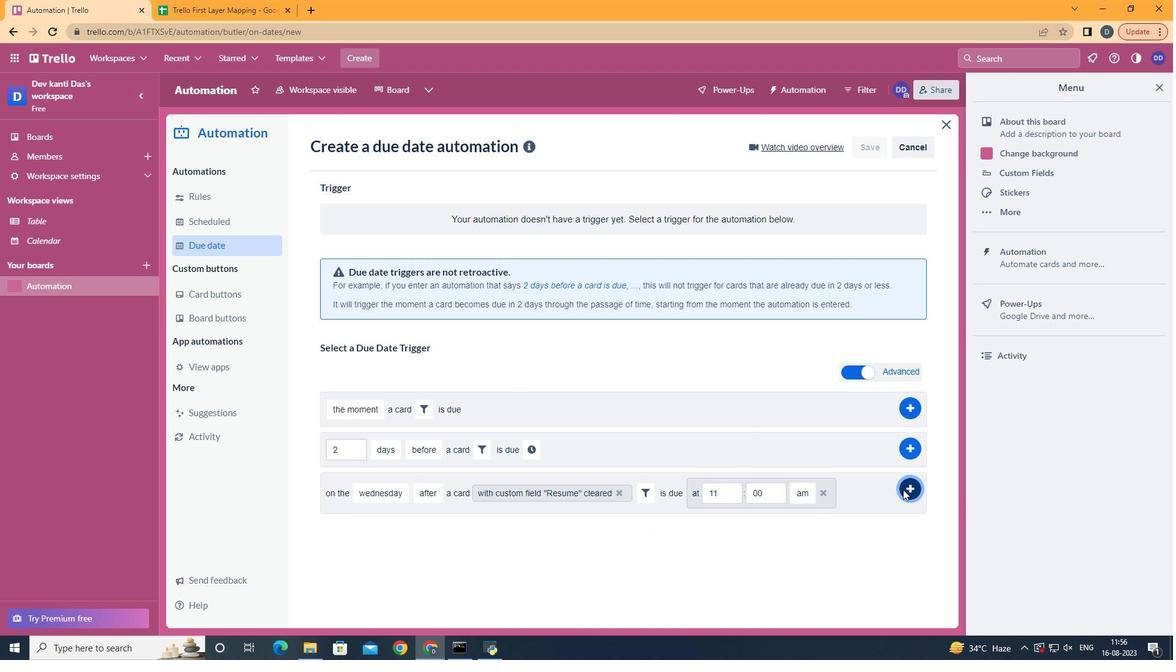 
Action: Mouse pressed left at (903, 489)
Screenshot: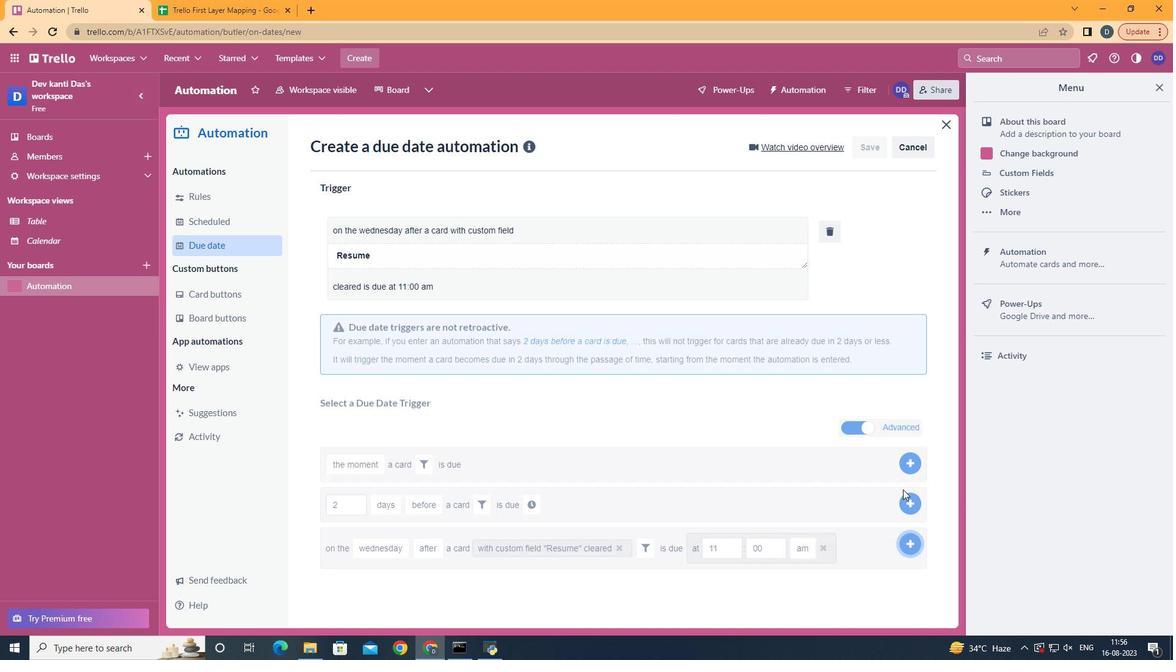 
